 Task: Check all the email messaging integrations.
Action: Mouse moved to (101, 626)
Screenshot: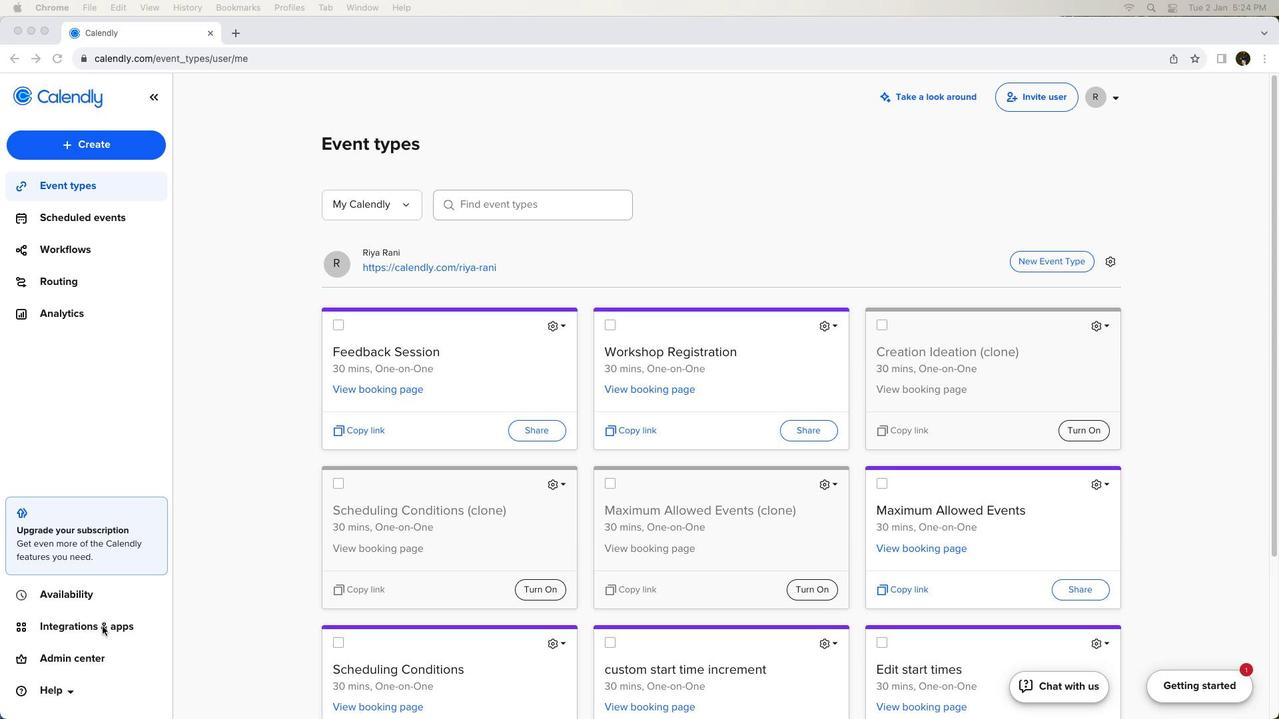 
Action: Mouse pressed left at (101, 626)
Screenshot: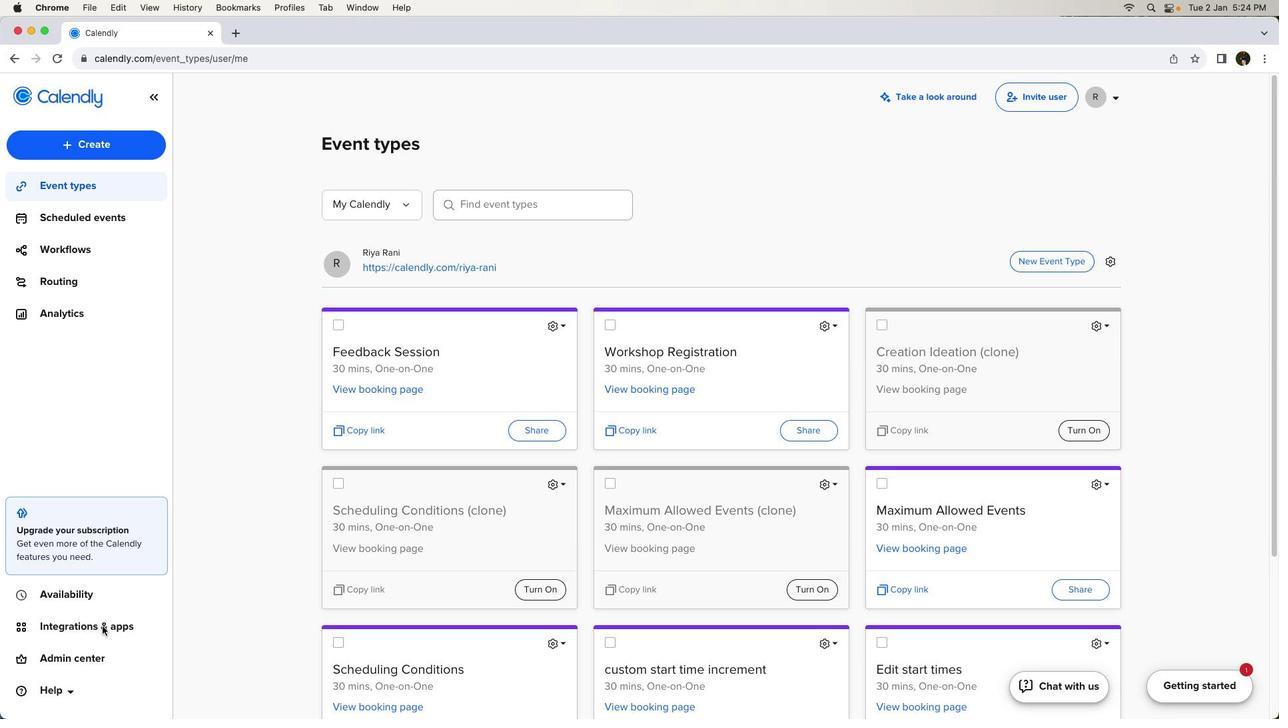 
Action: Mouse moved to (102, 626)
Screenshot: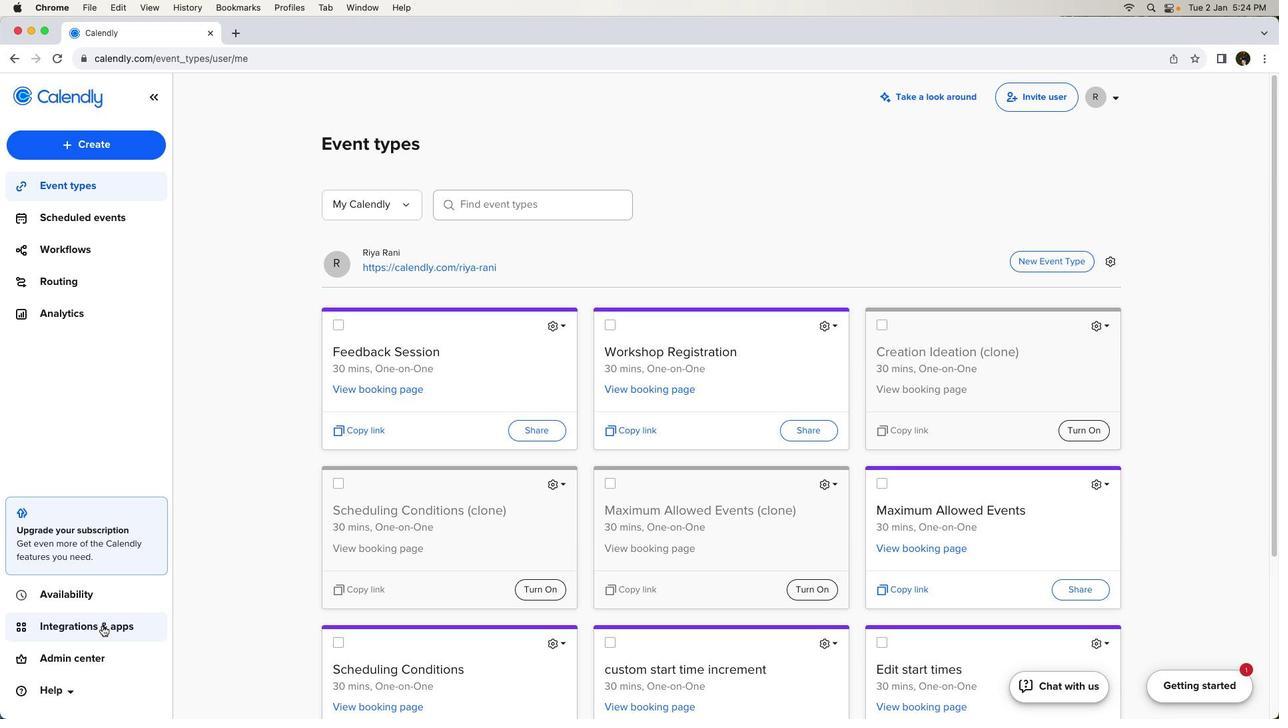 
Action: Mouse pressed left at (102, 626)
Screenshot: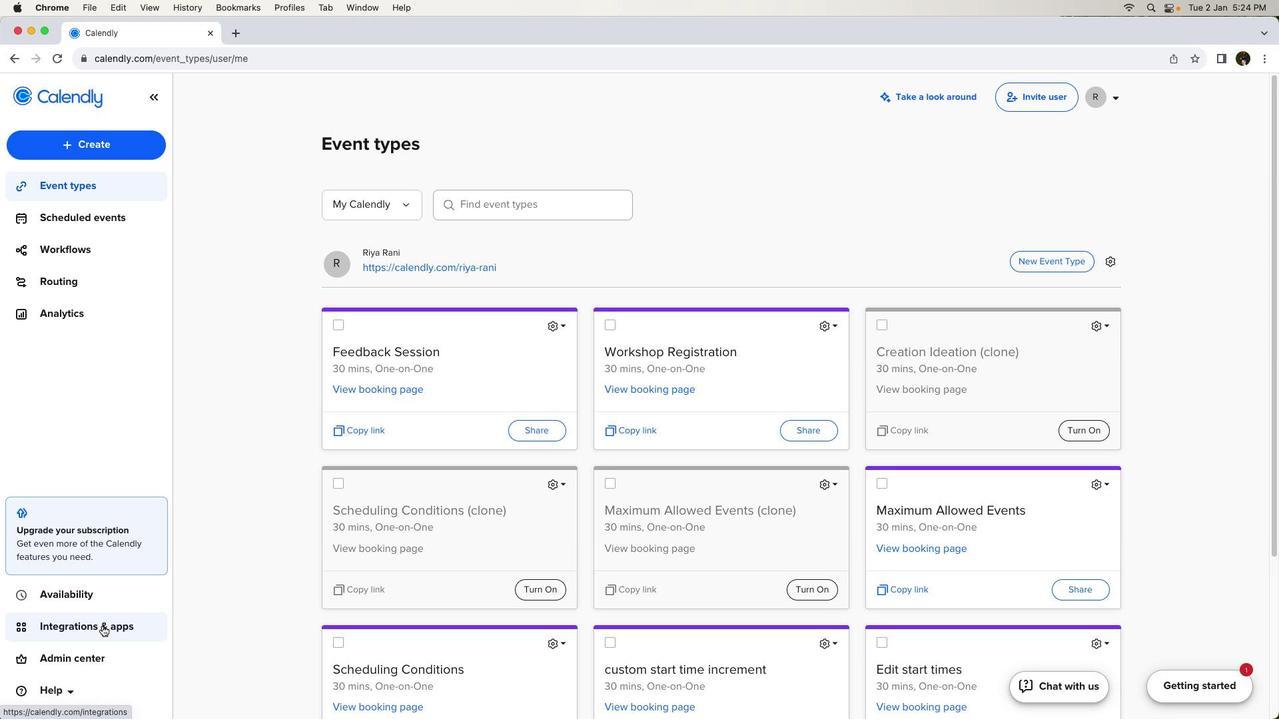 
Action: Mouse moved to (394, 538)
Screenshot: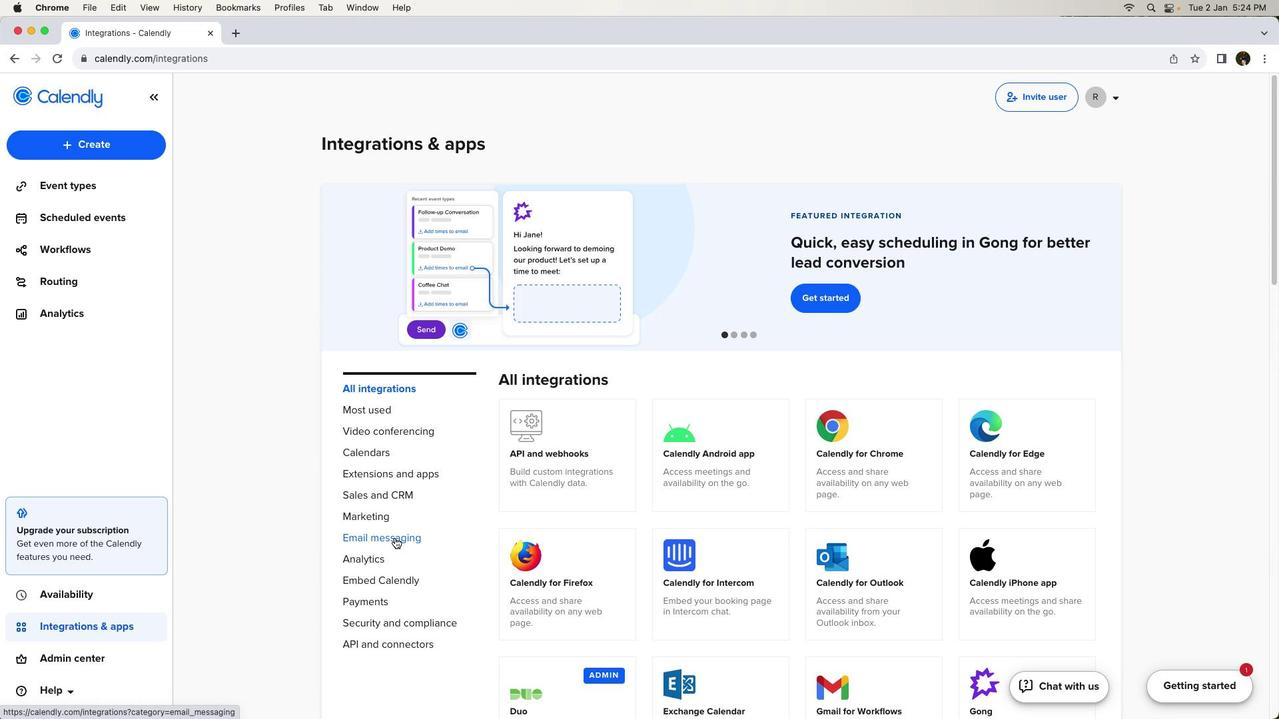 
Action: Mouse pressed left at (394, 538)
Screenshot: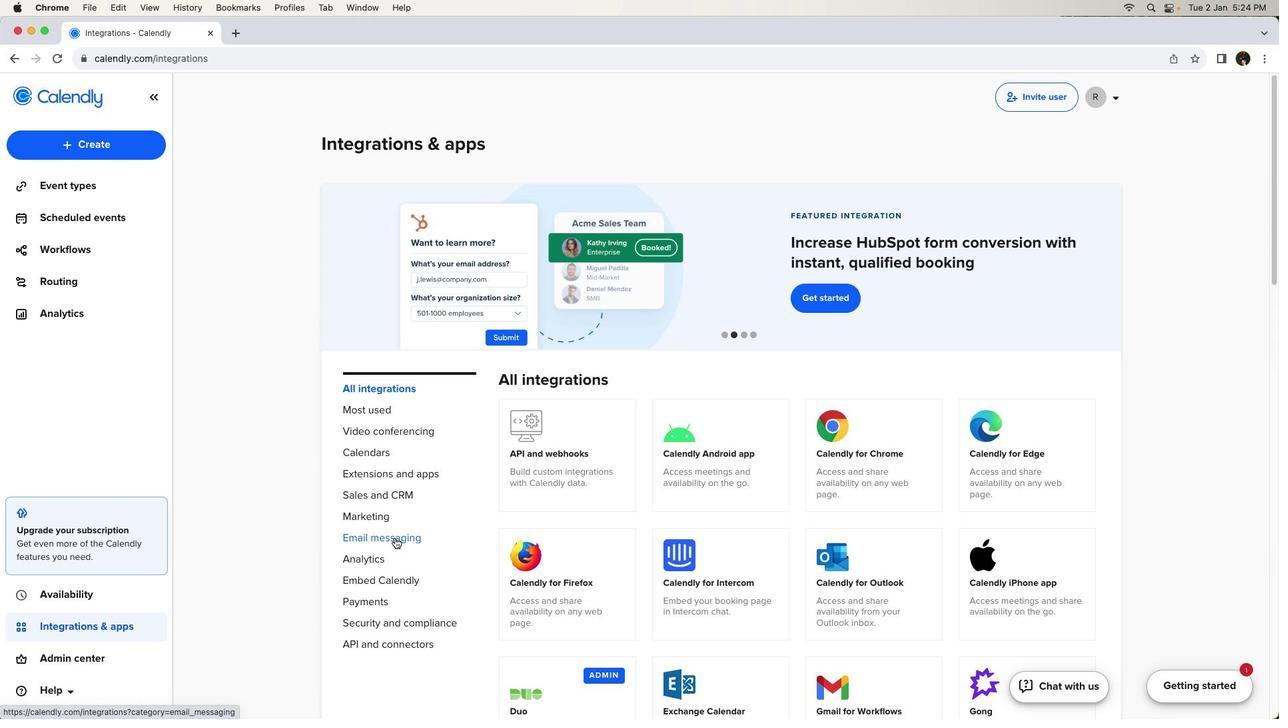 
Action: Mouse moved to (685, 569)
Screenshot: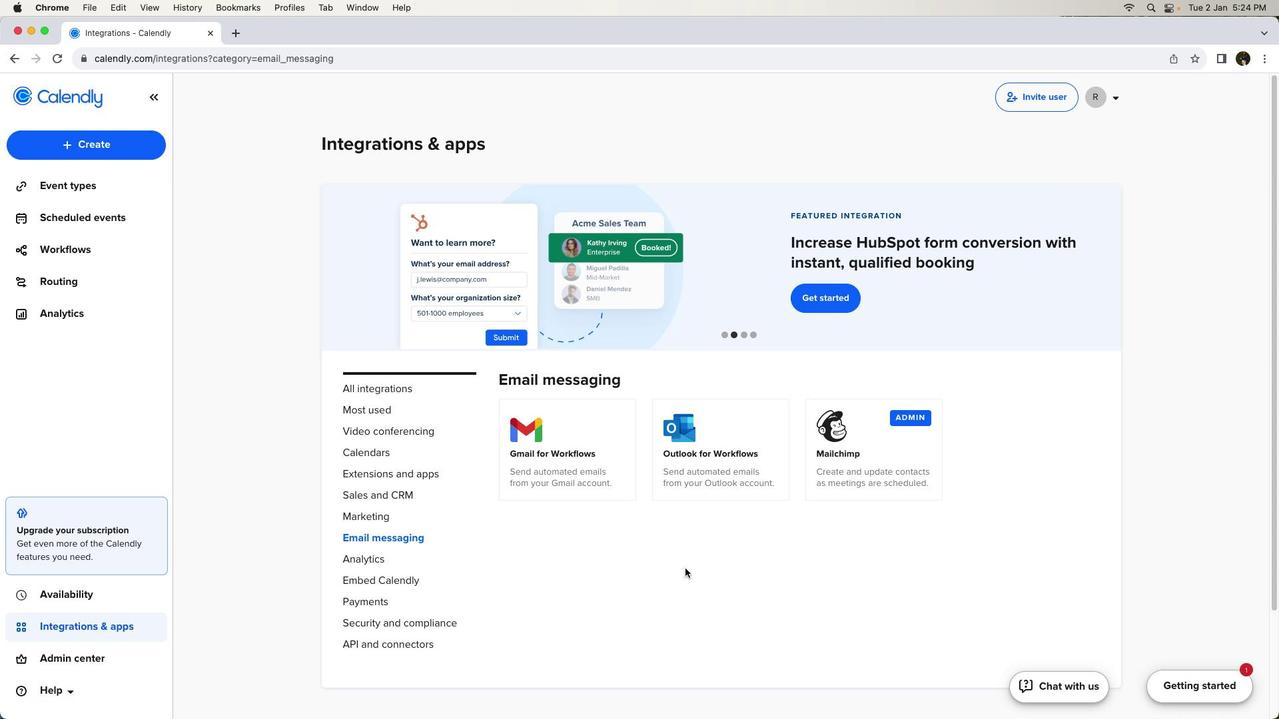 
